 Task: Search one way flight ticket for 2 adults, 4 children and 1 infant on lap in business from Westerly: Westerly State Airport to Jackson: Jackson Hole Airport on 5-2-2023. Number of bags: 2 carry on bags and 7 checked bags. Price is upto 93000. Outbound departure time preference is 6:15.
Action: Mouse moved to (305, 264)
Screenshot: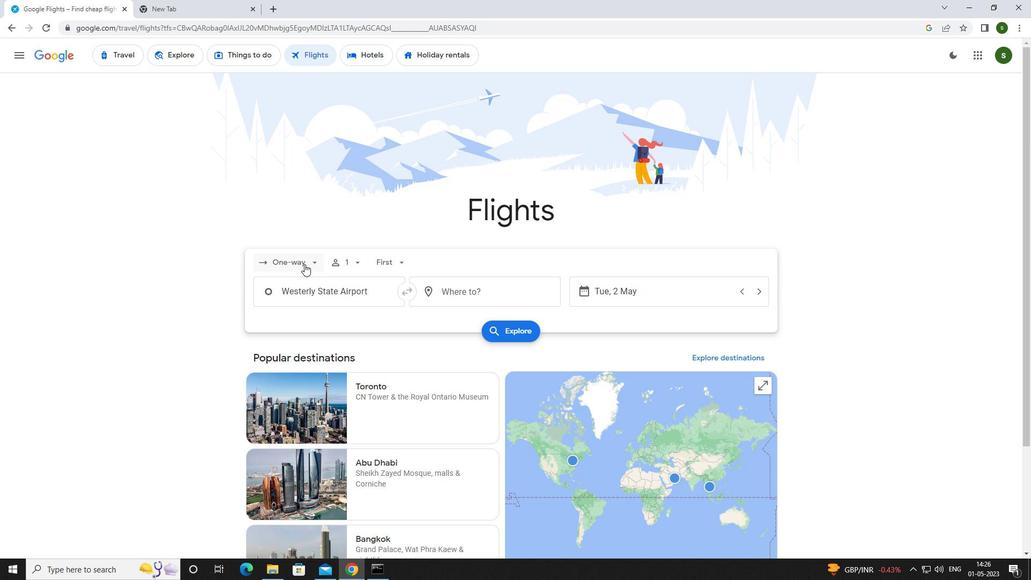 
Action: Mouse pressed left at (305, 264)
Screenshot: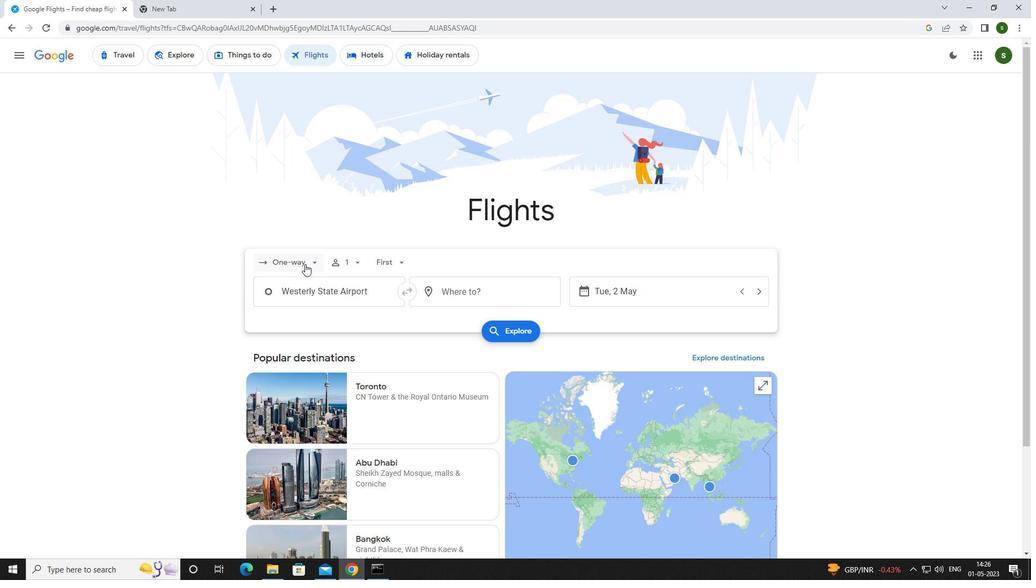
Action: Mouse moved to (306, 306)
Screenshot: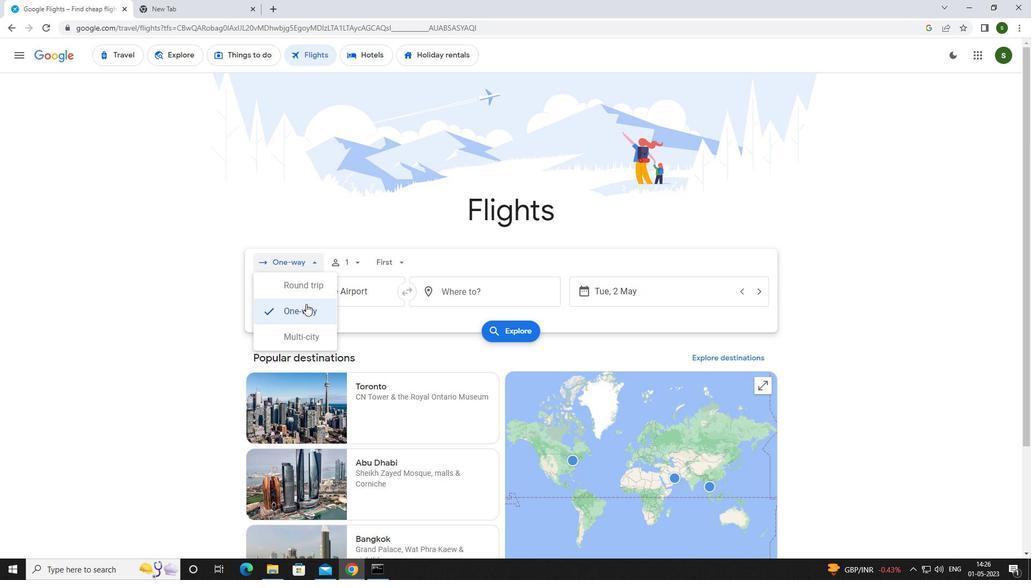 
Action: Mouse pressed left at (306, 306)
Screenshot: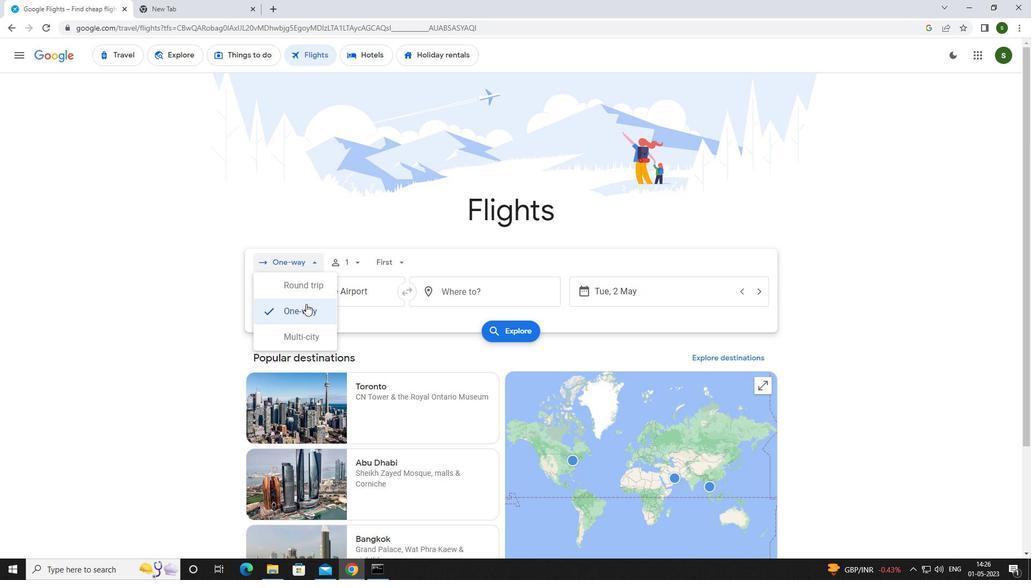 
Action: Mouse moved to (357, 261)
Screenshot: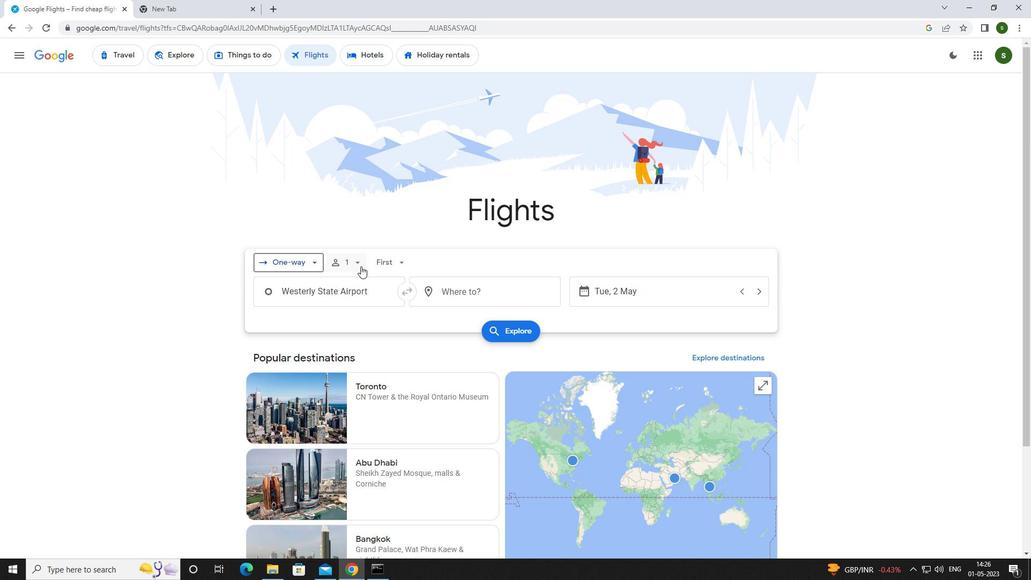 
Action: Mouse pressed left at (357, 261)
Screenshot: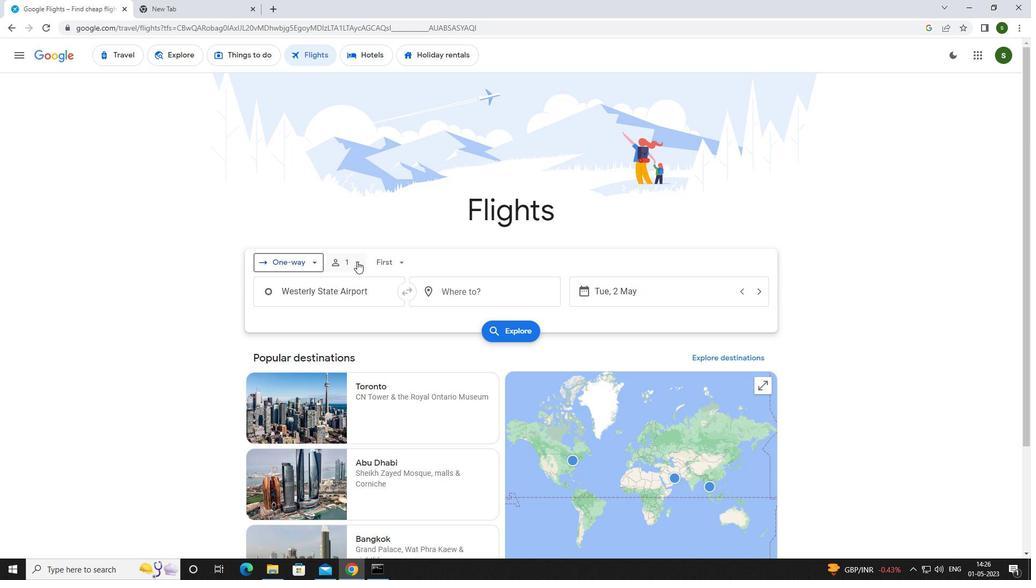 
Action: Mouse moved to (442, 285)
Screenshot: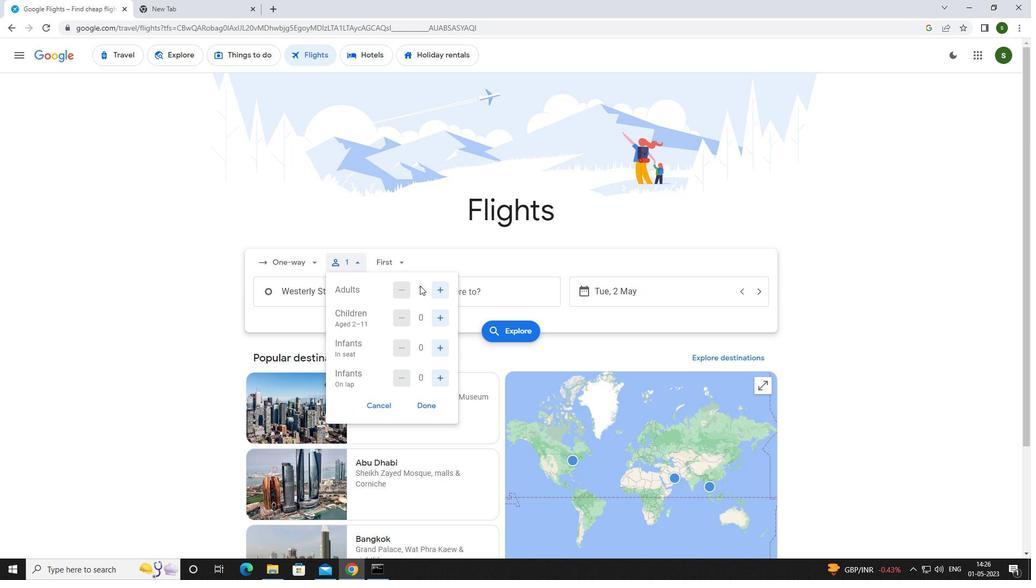 
Action: Mouse pressed left at (442, 285)
Screenshot: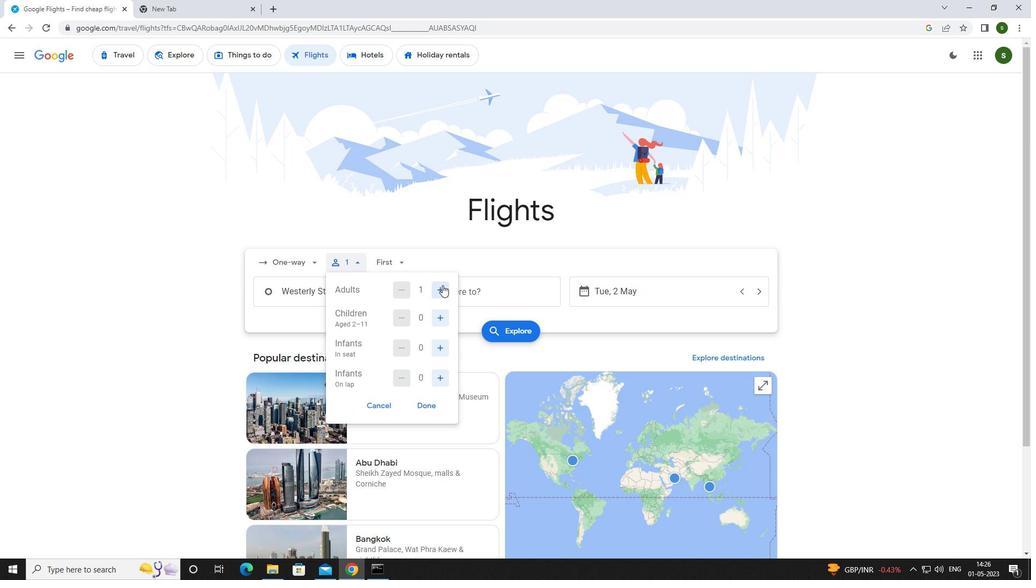 
Action: Mouse moved to (437, 315)
Screenshot: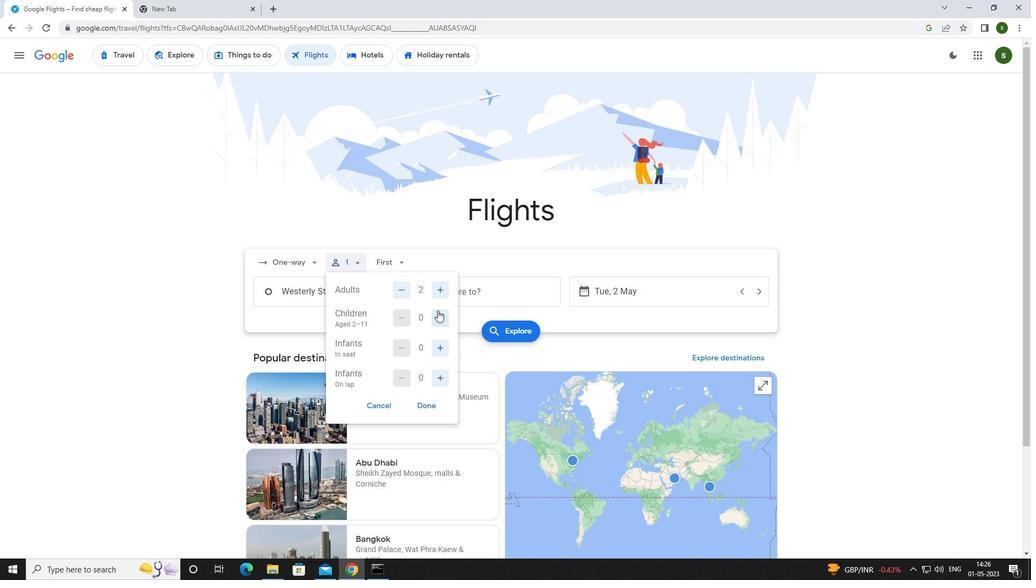 
Action: Mouse pressed left at (437, 315)
Screenshot: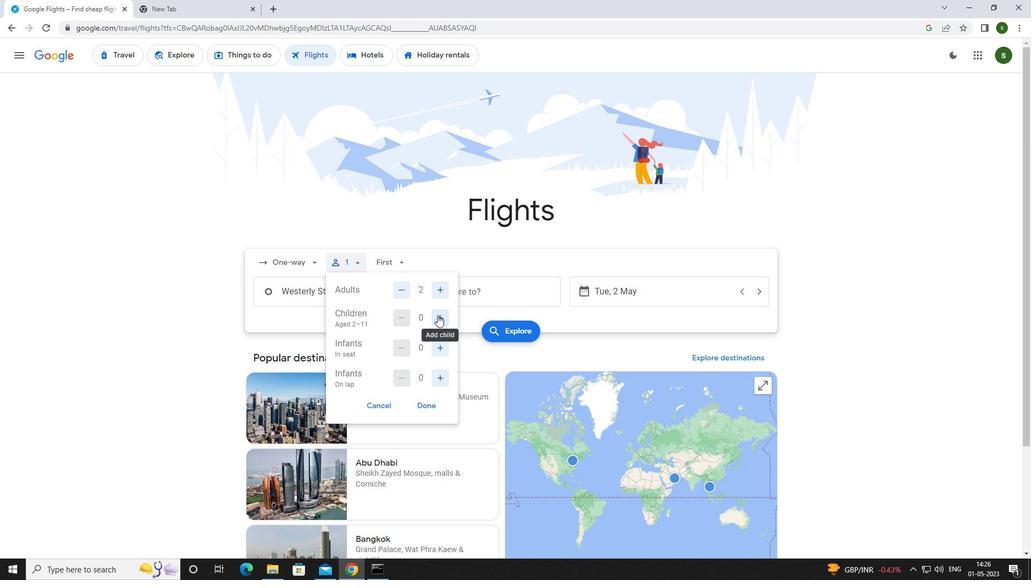 
Action: Mouse pressed left at (437, 315)
Screenshot: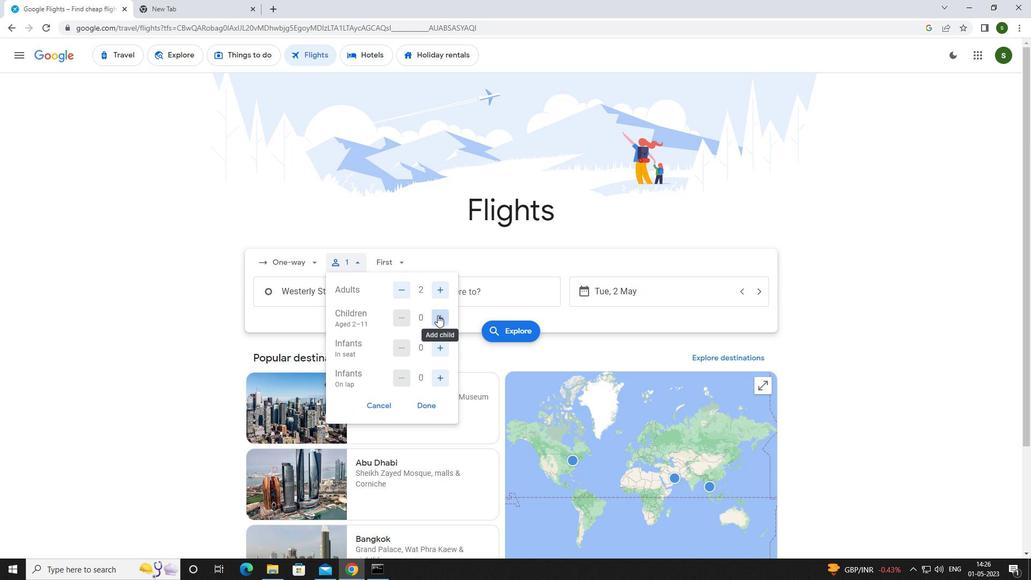 
Action: Mouse pressed left at (437, 315)
Screenshot: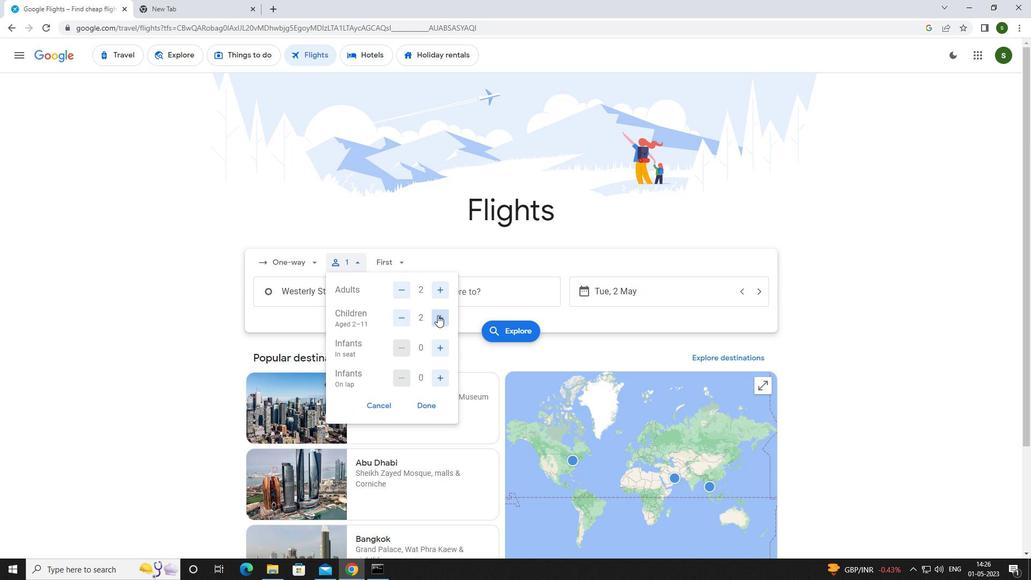 
Action: Mouse pressed left at (437, 315)
Screenshot: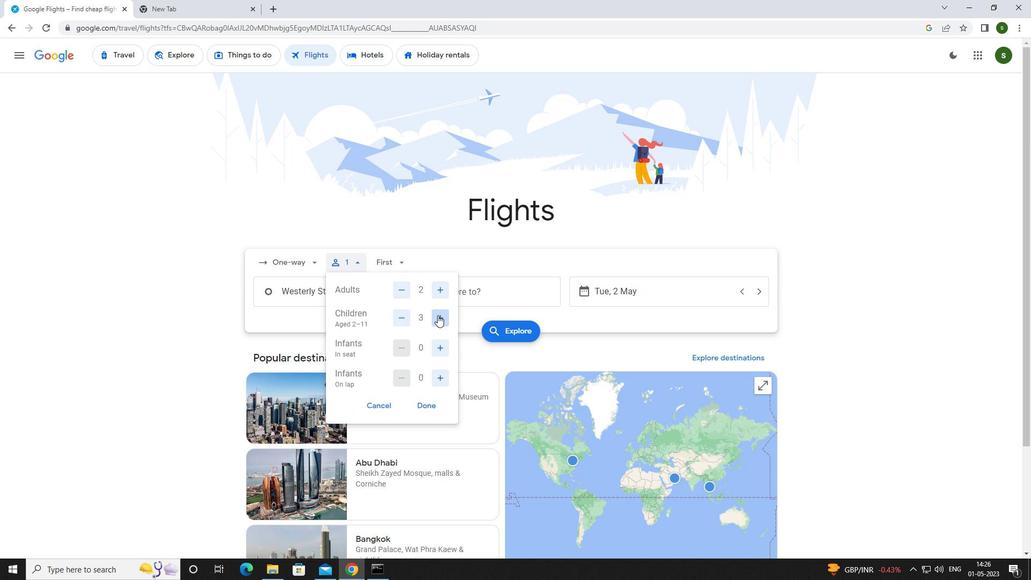 
Action: Mouse moved to (442, 375)
Screenshot: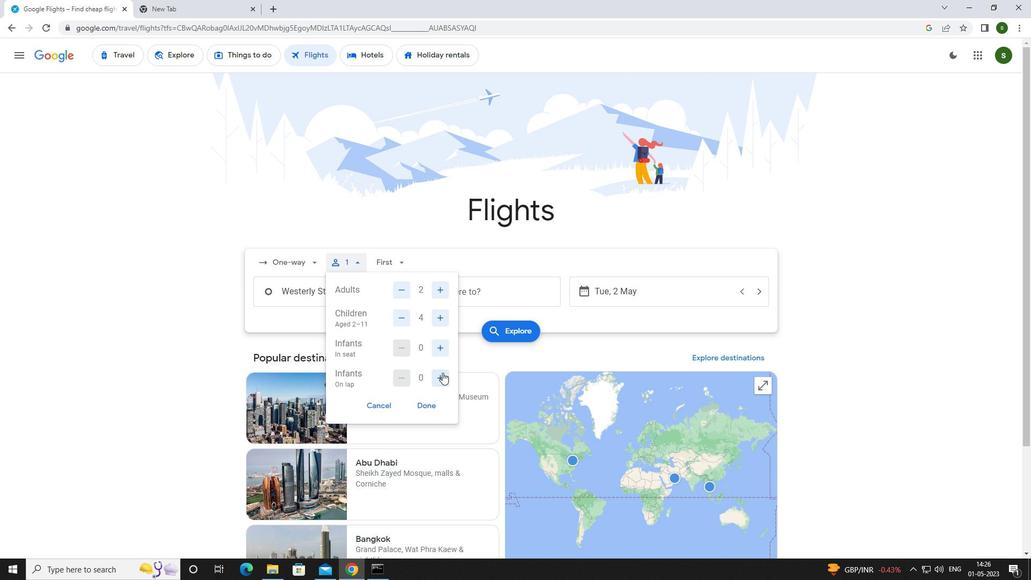 
Action: Mouse pressed left at (442, 375)
Screenshot: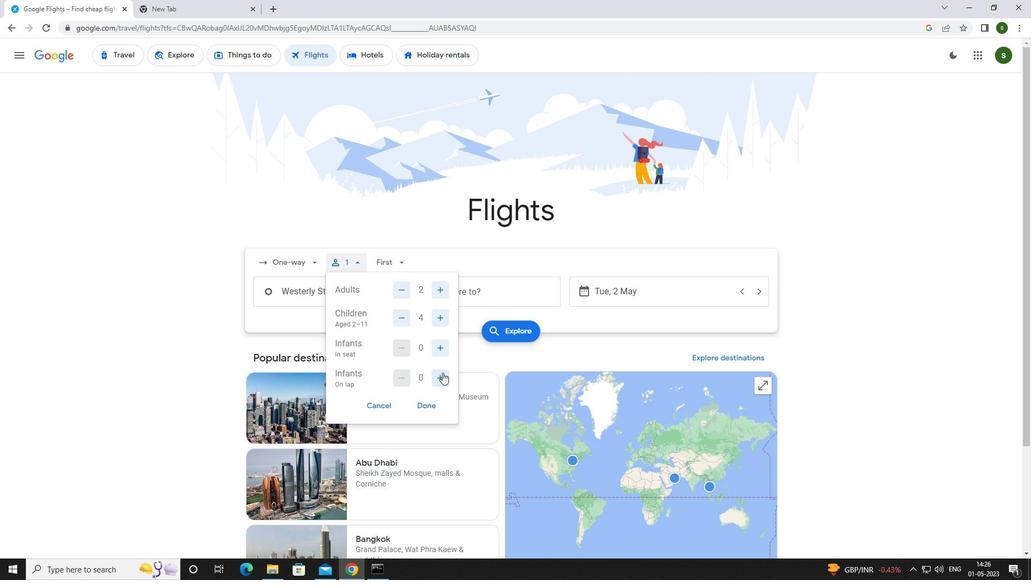 
Action: Mouse moved to (402, 260)
Screenshot: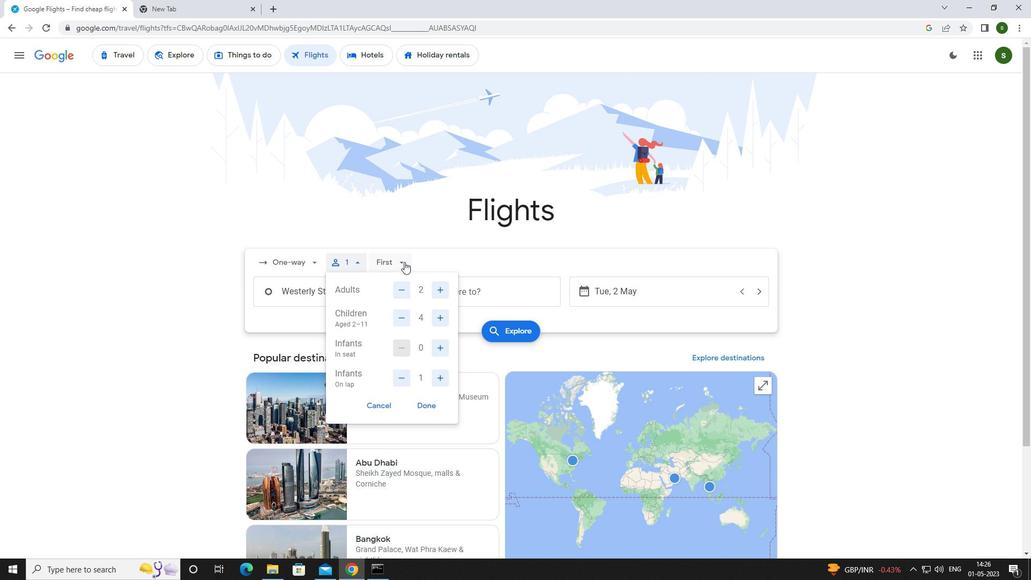 
Action: Mouse pressed left at (402, 260)
Screenshot: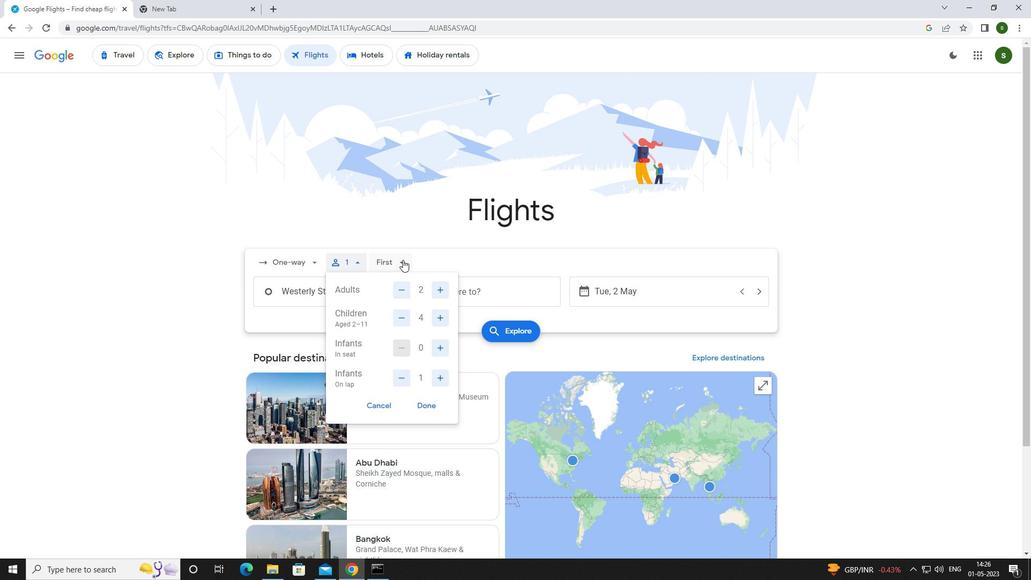 
Action: Mouse moved to (427, 338)
Screenshot: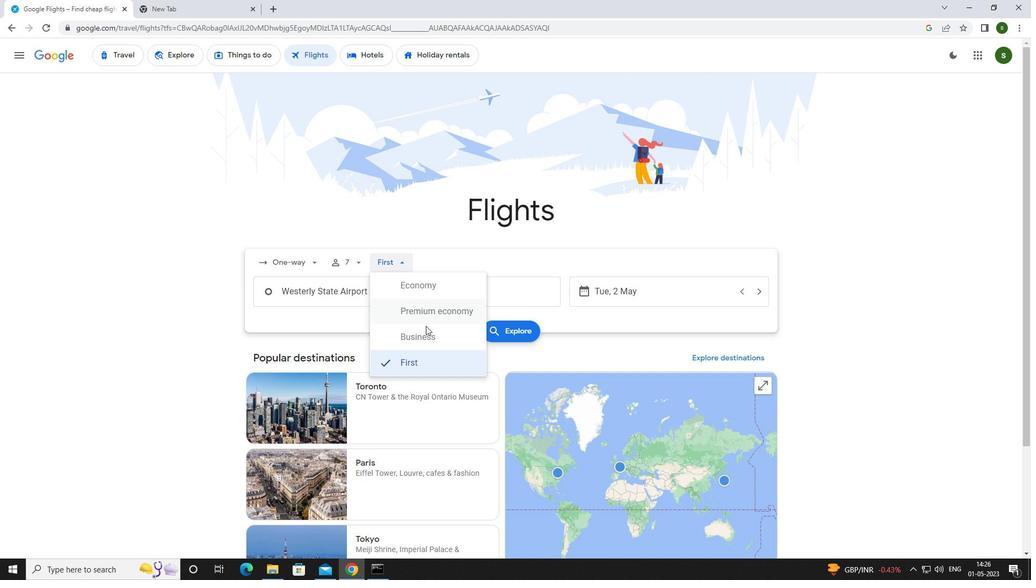 
Action: Mouse pressed left at (427, 338)
Screenshot: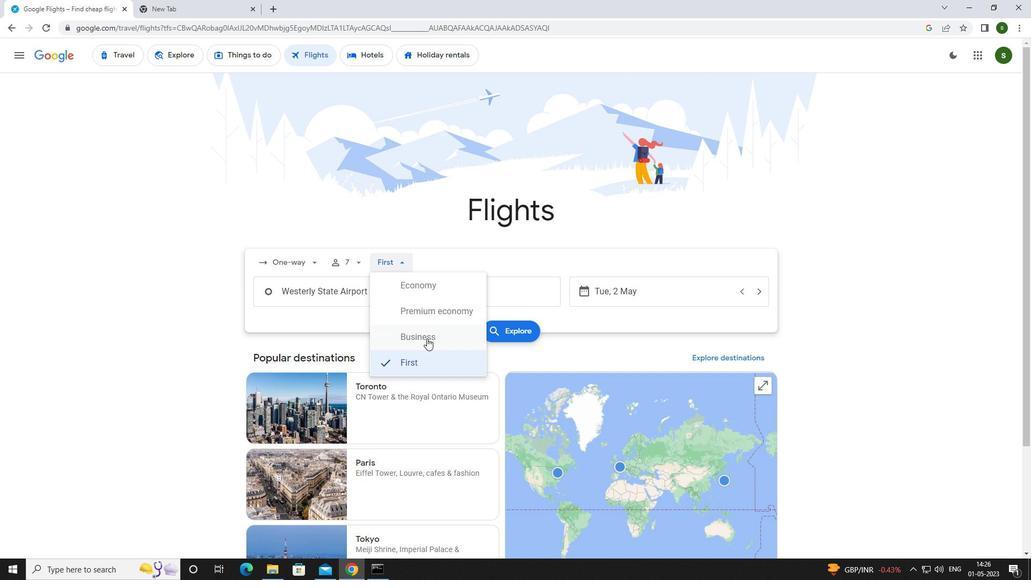 
Action: Mouse moved to (385, 291)
Screenshot: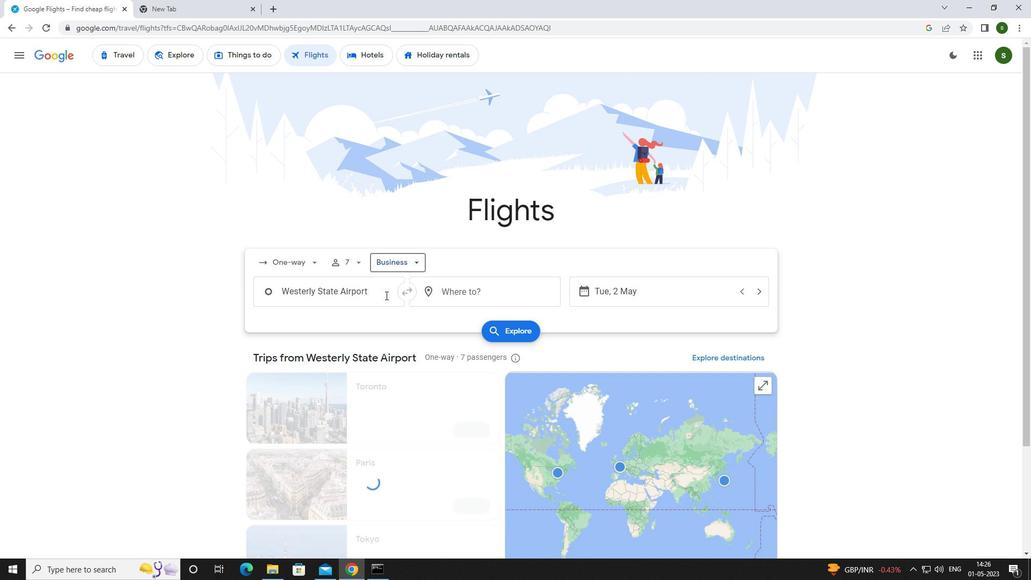 
Action: Mouse pressed left at (385, 291)
Screenshot: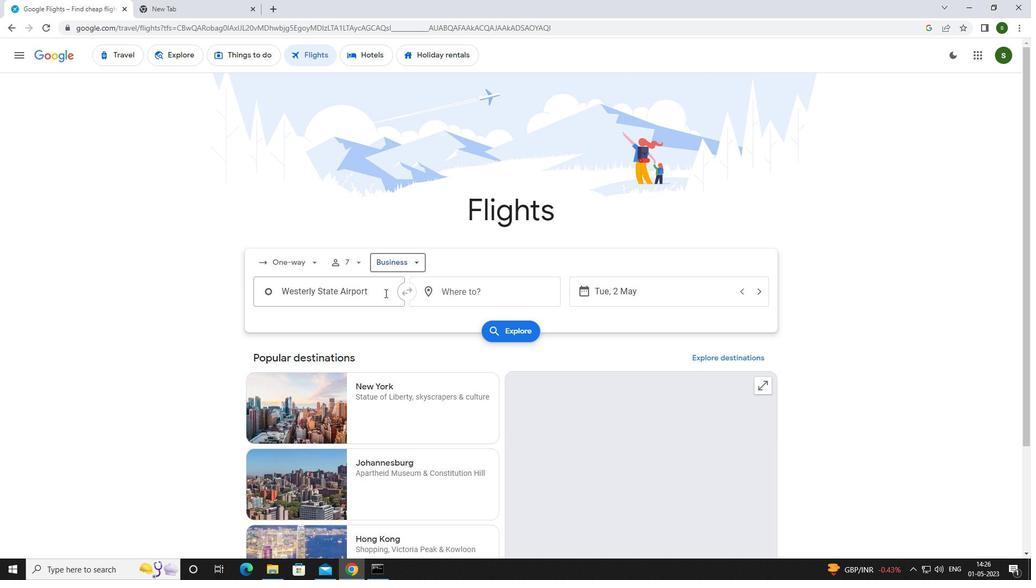 
Action: Mouse moved to (387, 289)
Screenshot: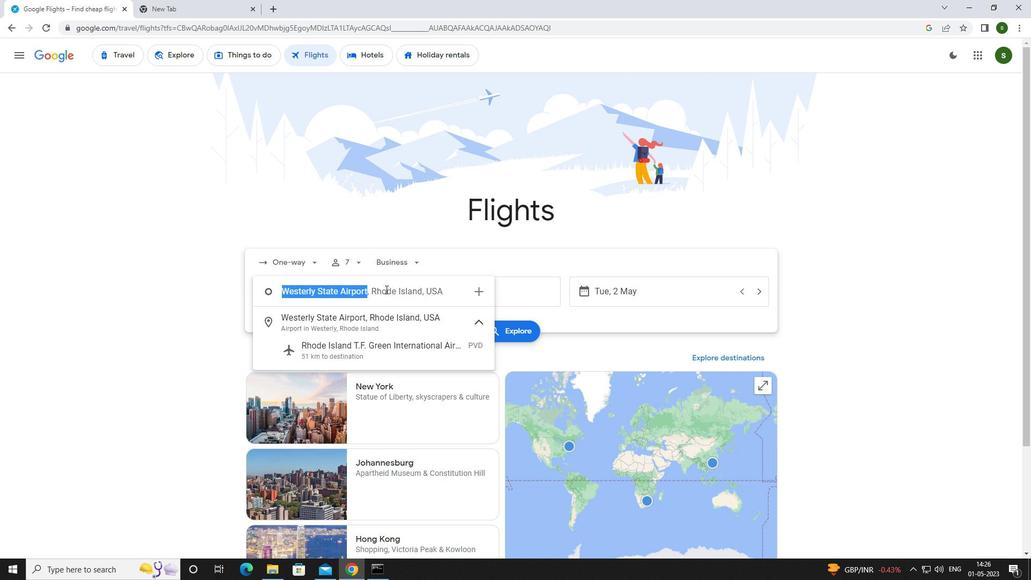 
Action: Key pressed w<Key.caps_lock>esterly<Key.space><Key.caps_lock>s<Key.caps_lock>tate<Key.space><Key.caps_lock>a<Key.caps_lock>irp
Screenshot: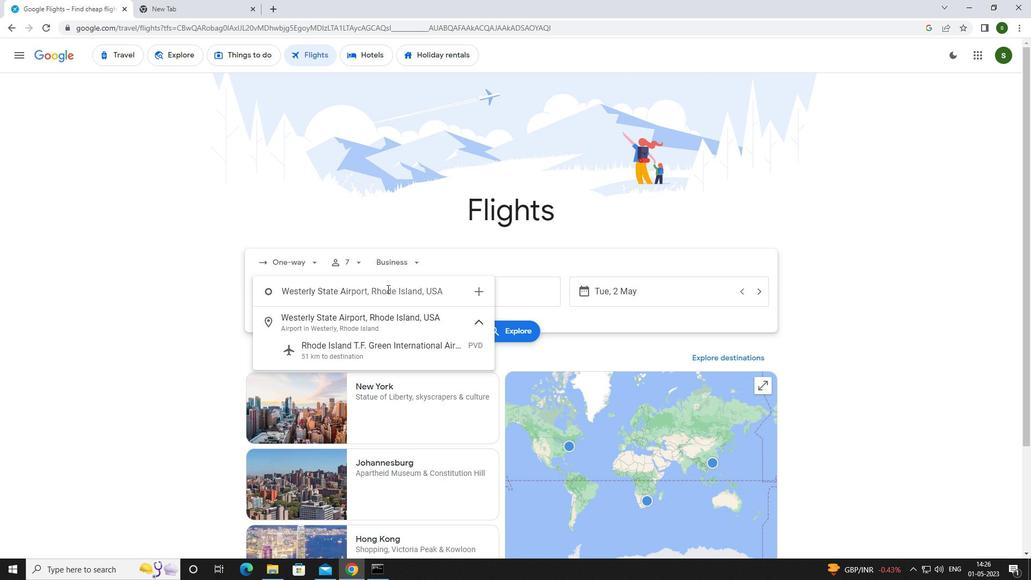 
Action: Mouse moved to (375, 316)
Screenshot: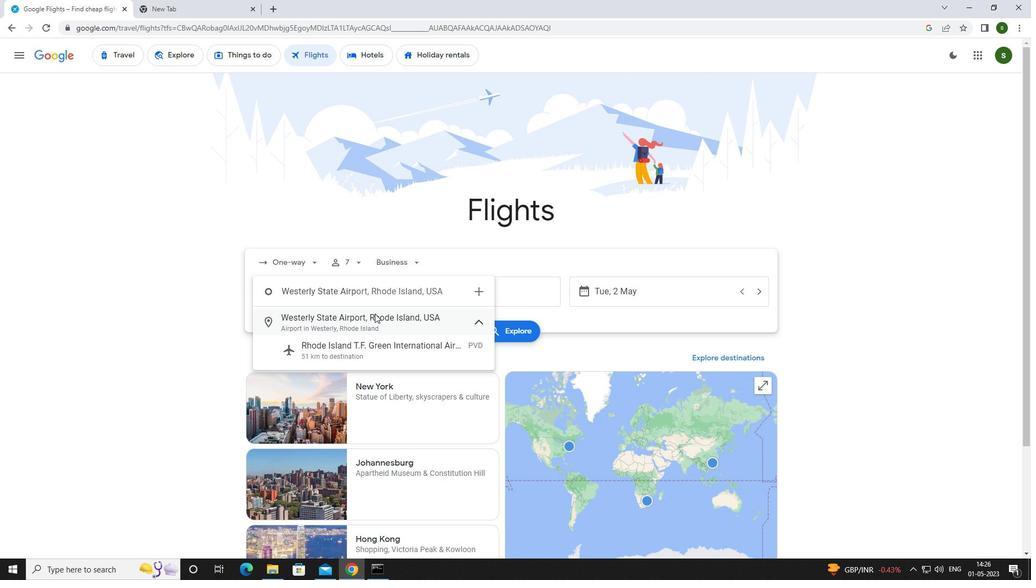 
Action: Mouse pressed left at (375, 316)
Screenshot: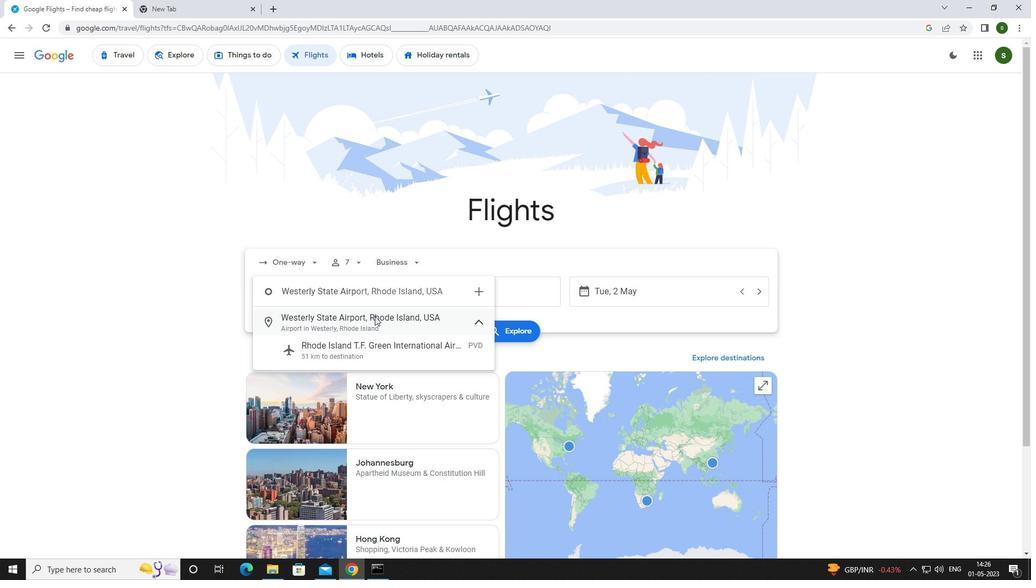 
Action: Mouse moved to (464, 293)
Screenshot: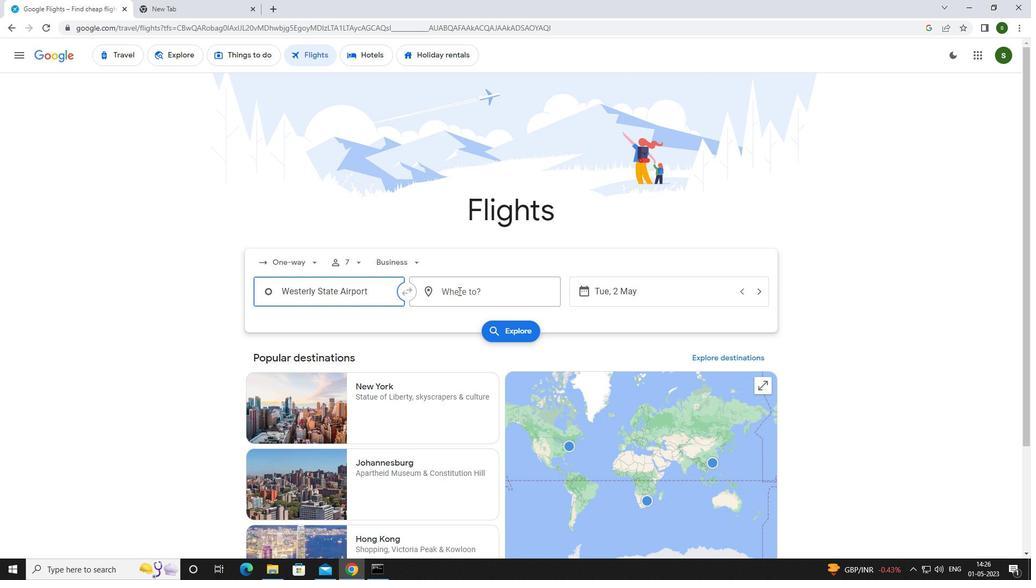 
Action: Mouse pressed left at (464, 293)
Screenshot: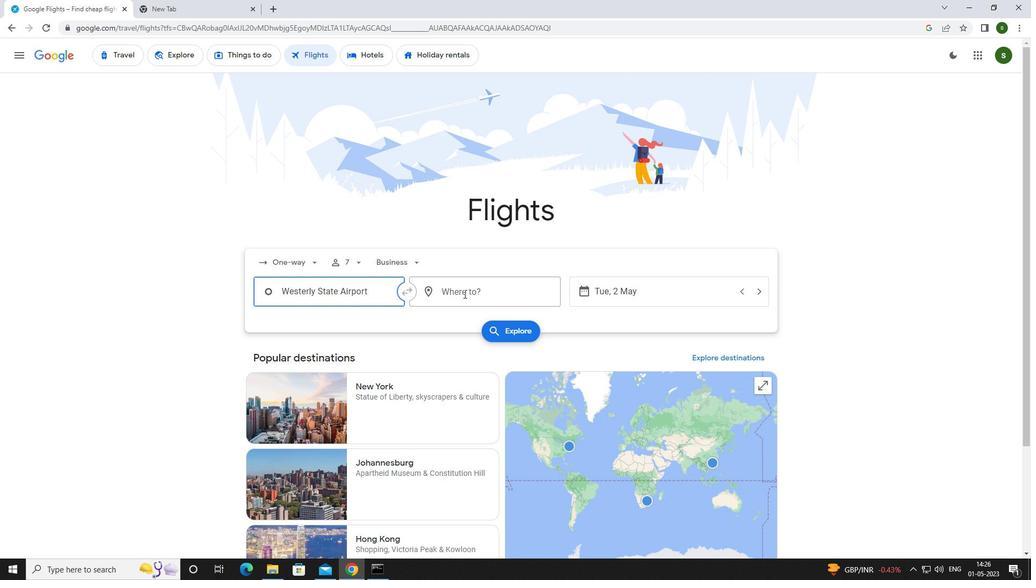 
Action: Mouse moved to (462, 293)
Screenshot: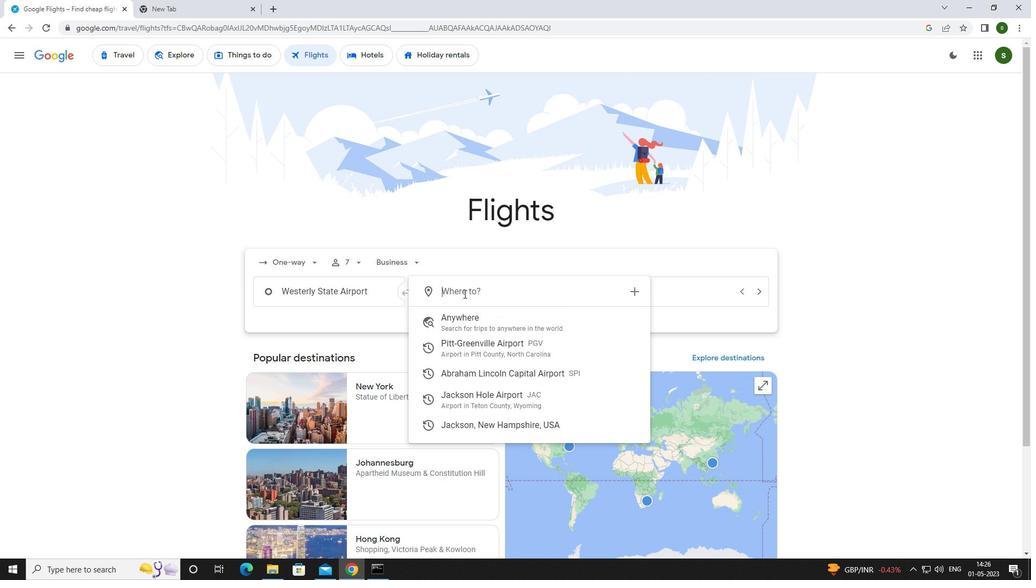 
Action: Key pressed <Key.caps_lock>j<Key.caps_lock>ackson<Key.space><Key.caps_lock>h<Key.caps_lock>
Screenshot: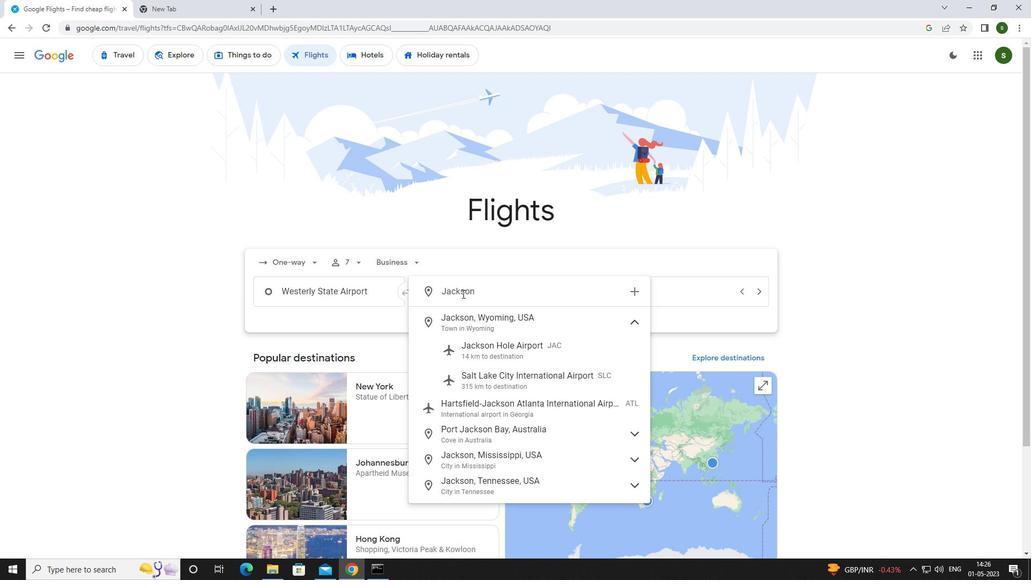 
Action: Mouse moved to (463, 340)
Screenshot: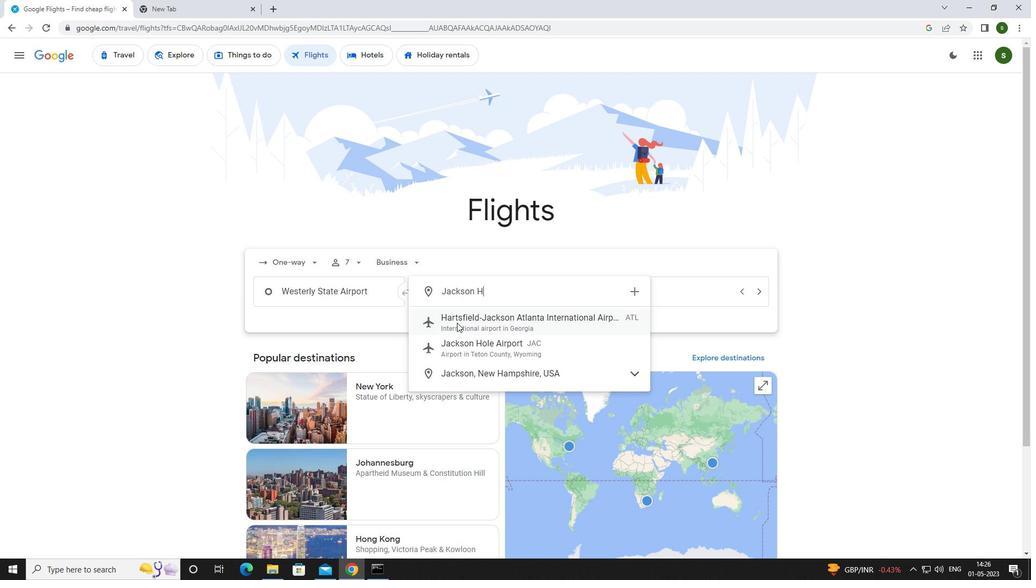 
Action: Mouse pressed left at (463, 340)
Screenshot: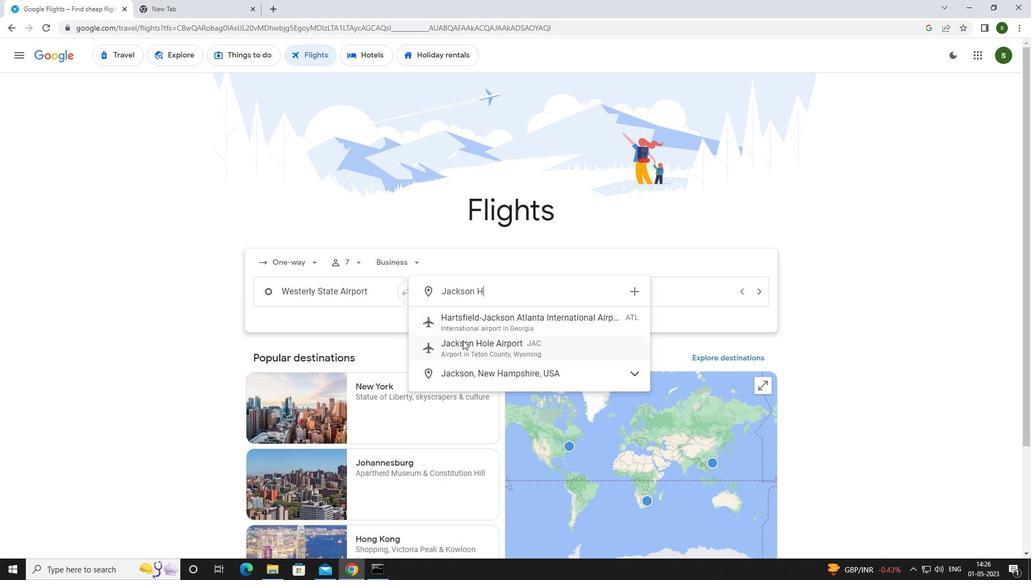 
Action: Mouse moved to (668, 297)
Screenshot: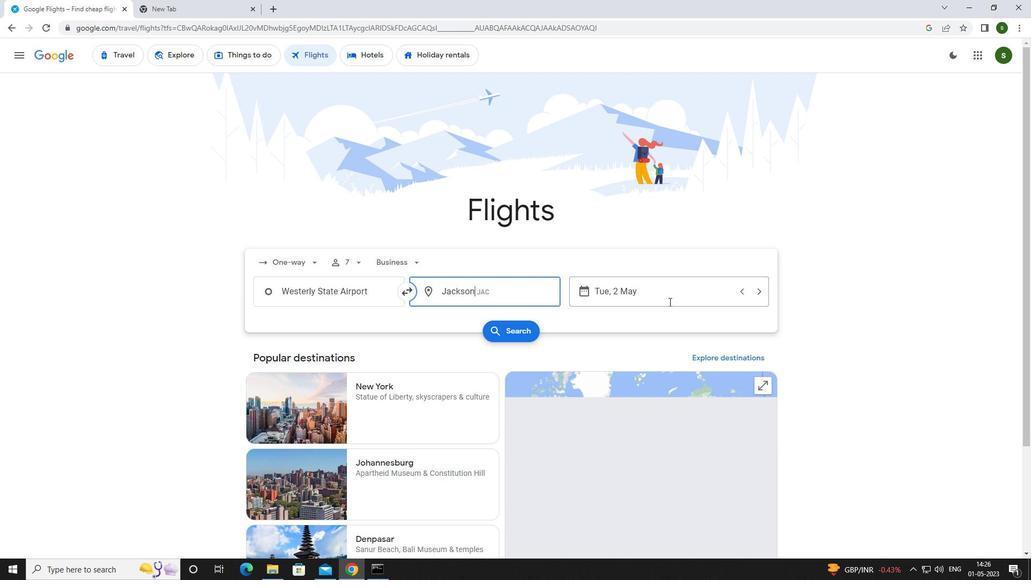
Action: Mouse pressed left at (668, 297)
Screenshot: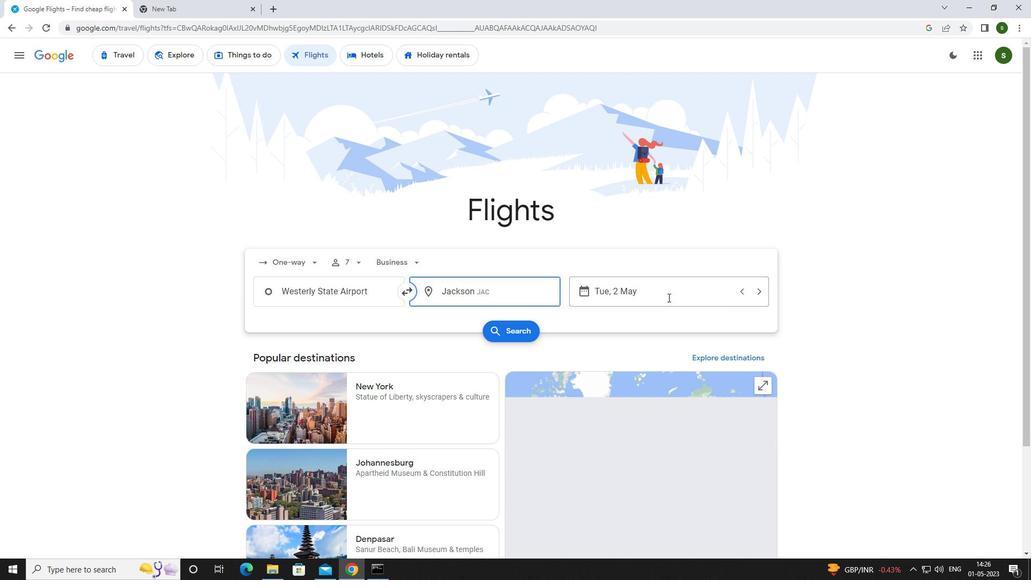 
Action: Mouse moved to (440, 359)
Screenshot: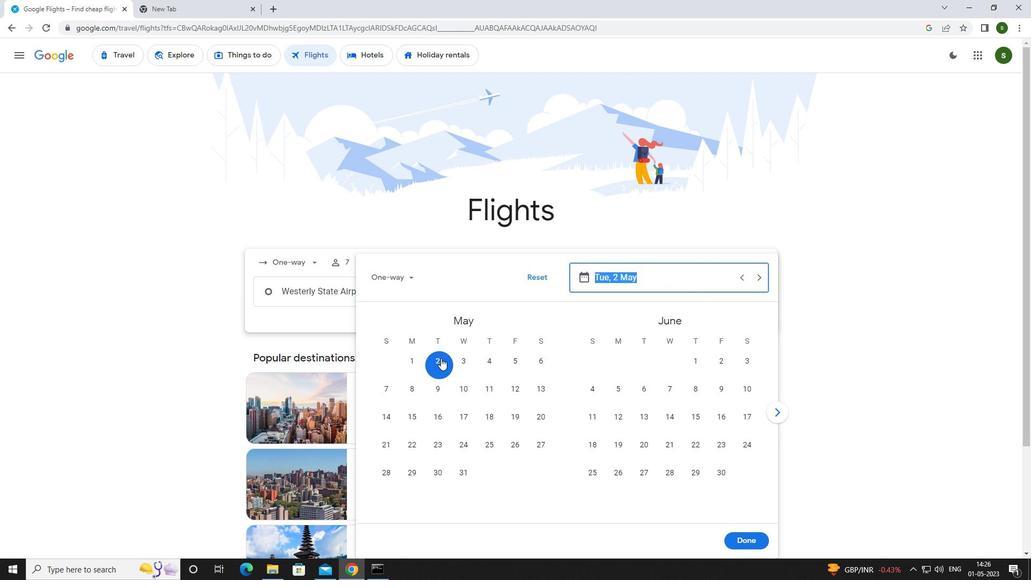 
Action: Mouse pressed left at (440, 359)
Screenshot: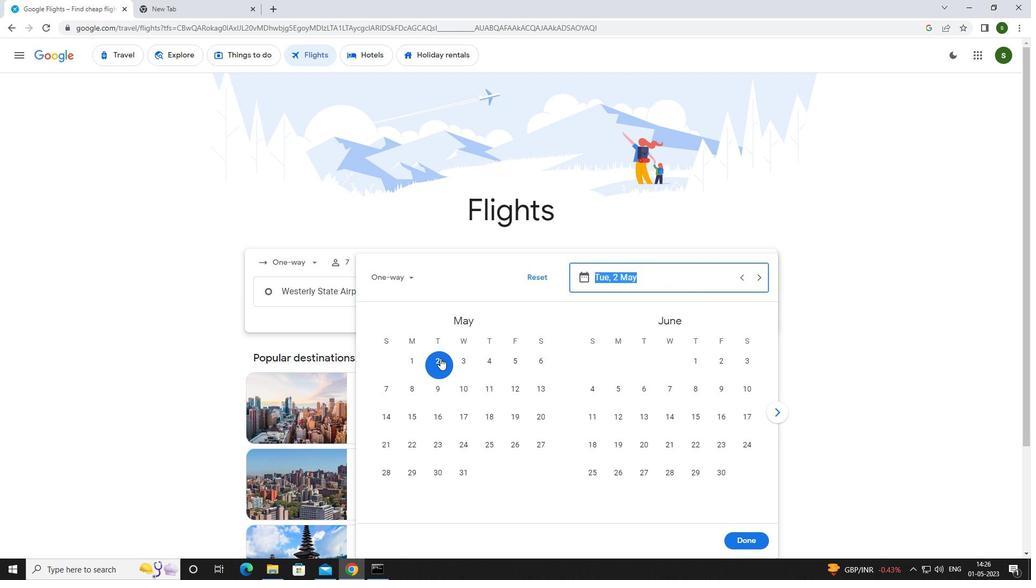 
Action: Mouse moved to (739, 544)
Screenshot: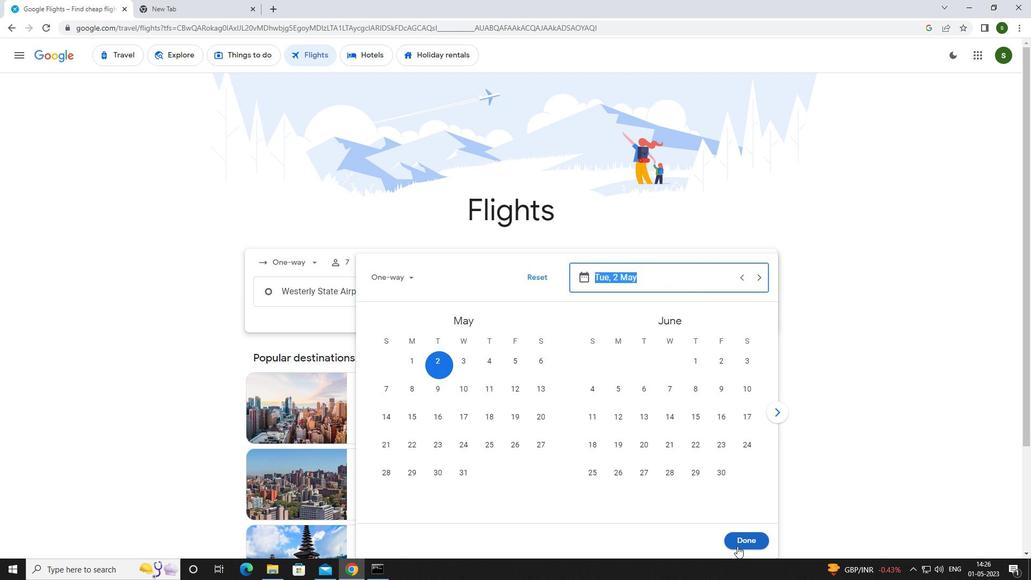 
Action: Mouse pressed left at (739, 544)
Screenshot: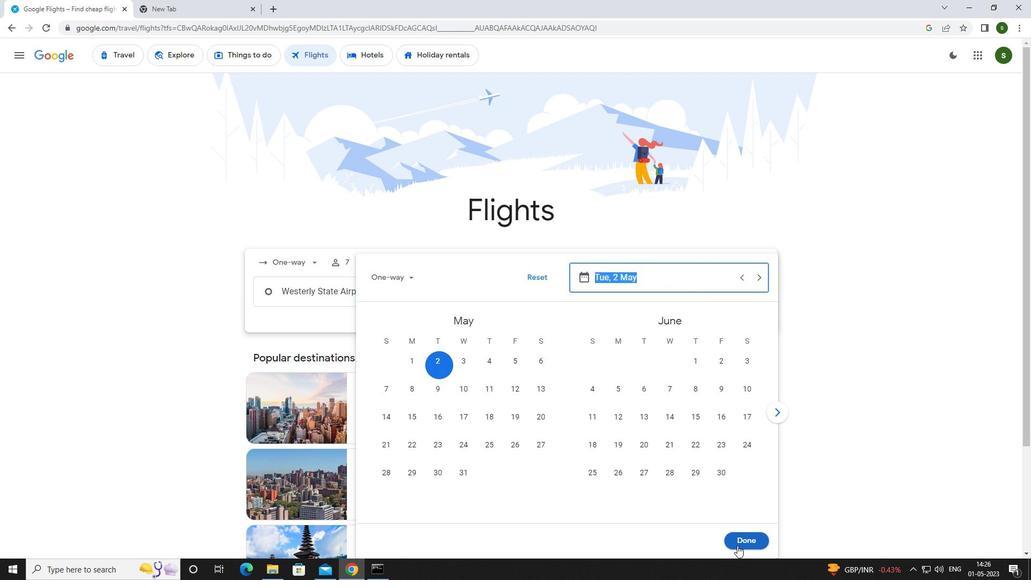
Action: Mouse moved to (495, 329)
Screenshot: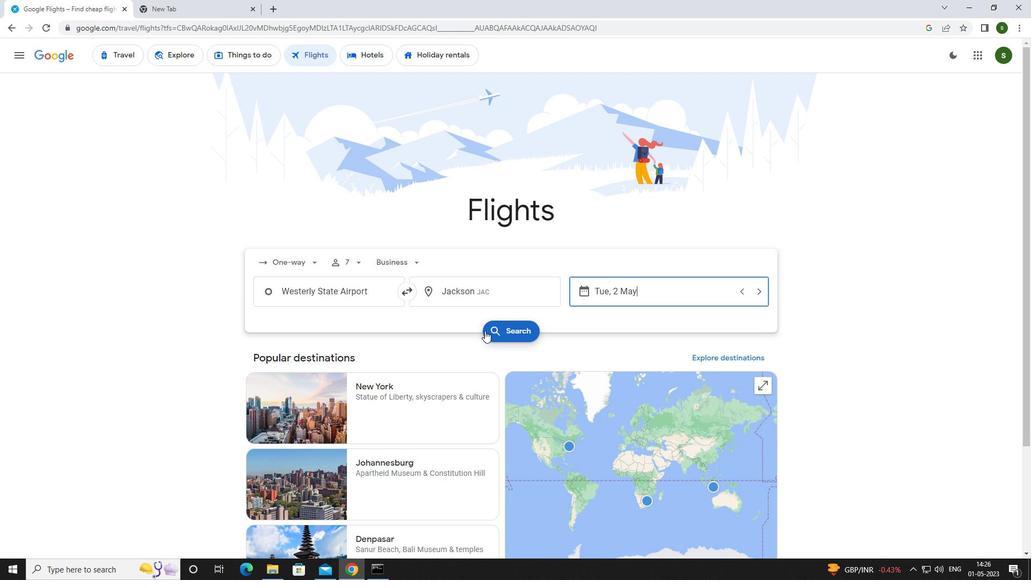 
Action: Mouse pressed left at (495, 329)
Screenshot: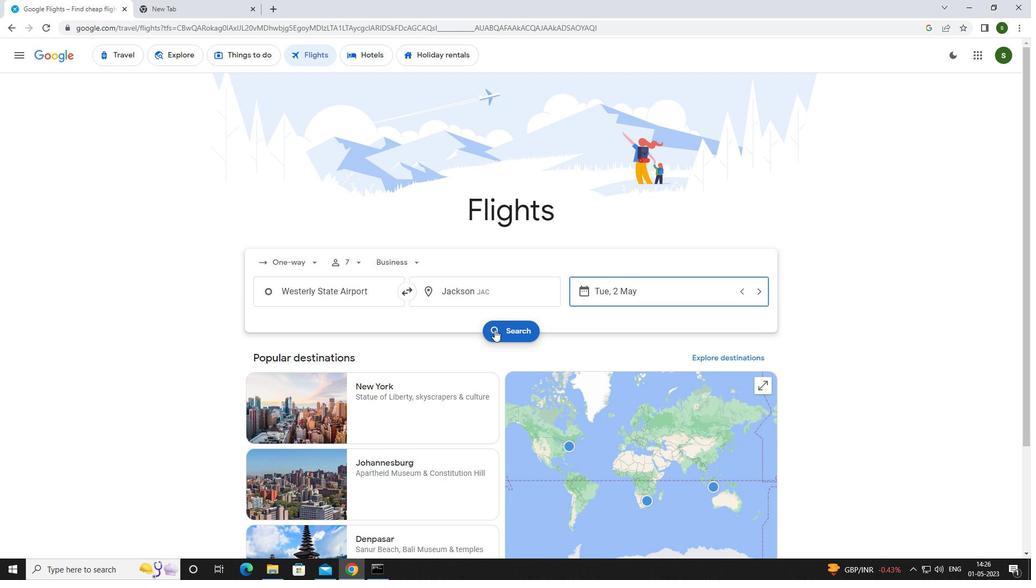 
Action: Mouse moved to (281, 155)
Screenshot: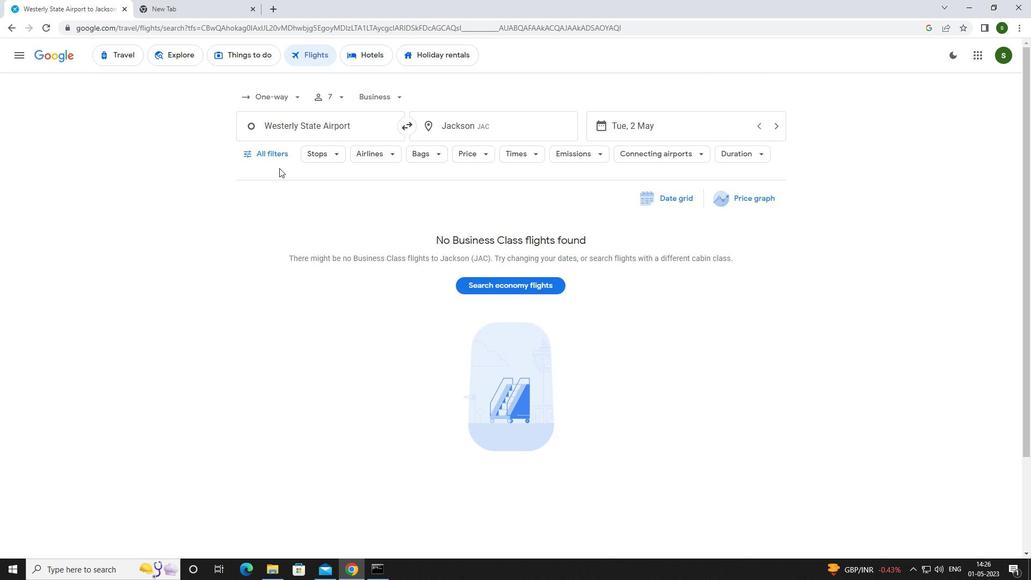 
Action: Mouse pressed left at (281, 155)
Screenshot: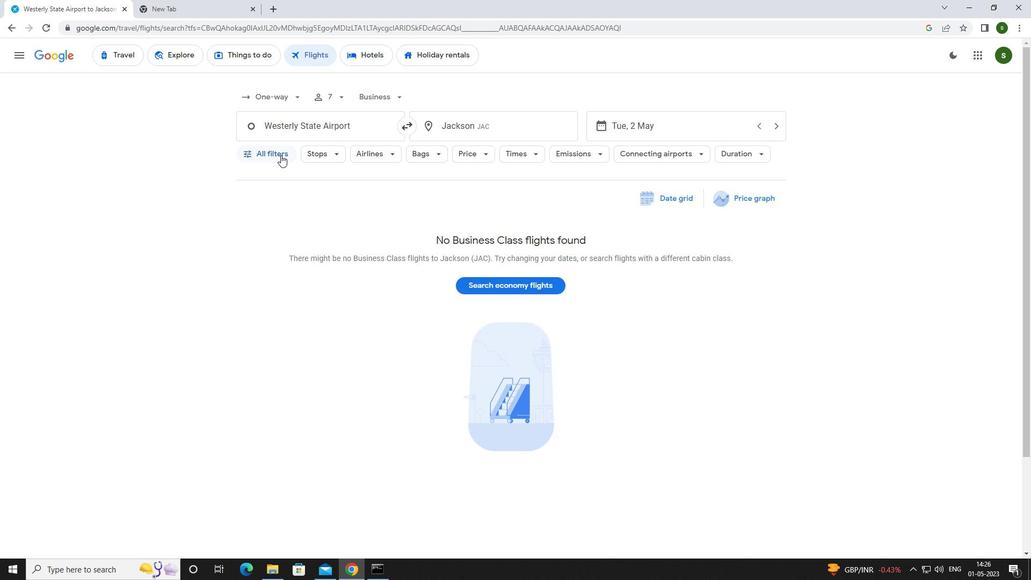 
Action: Mouse moved to (372, 322)
Screenshot: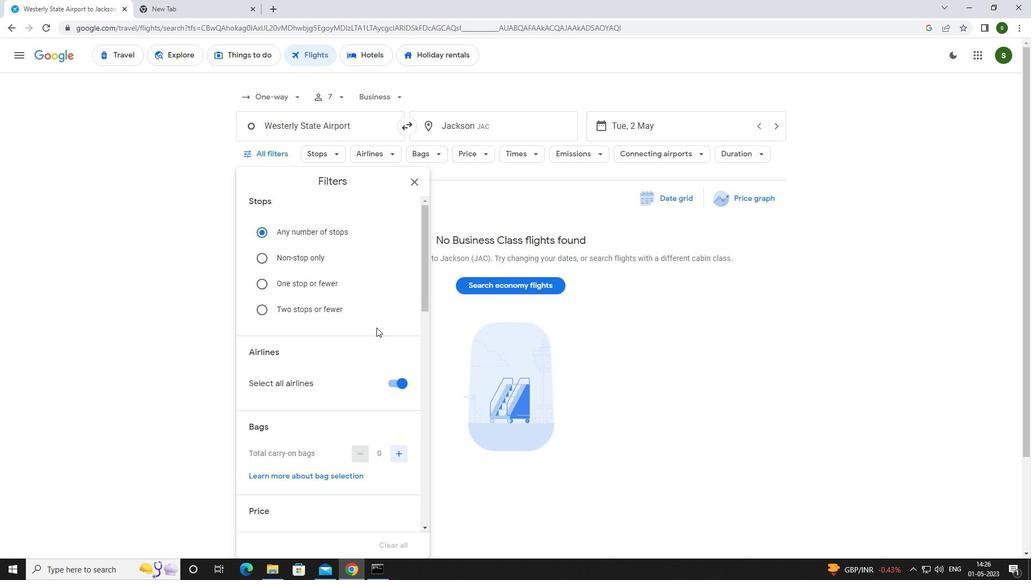 
Action: Mouse scrolled (372, 321) with delta (0, 0)
Screenshot: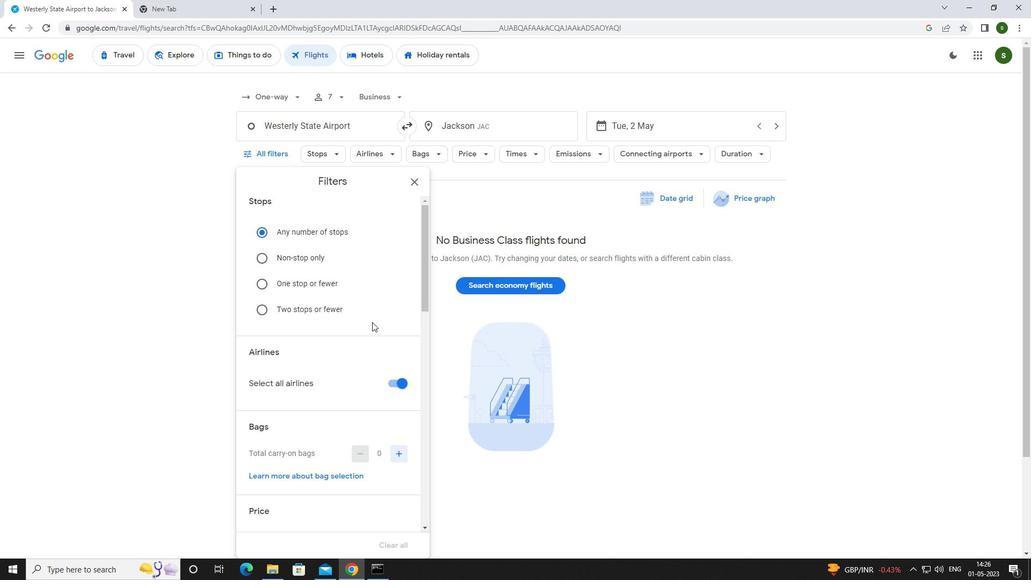 
Action: Mouse scrolled (372, 321) with delta (0, 0)
Screenshot: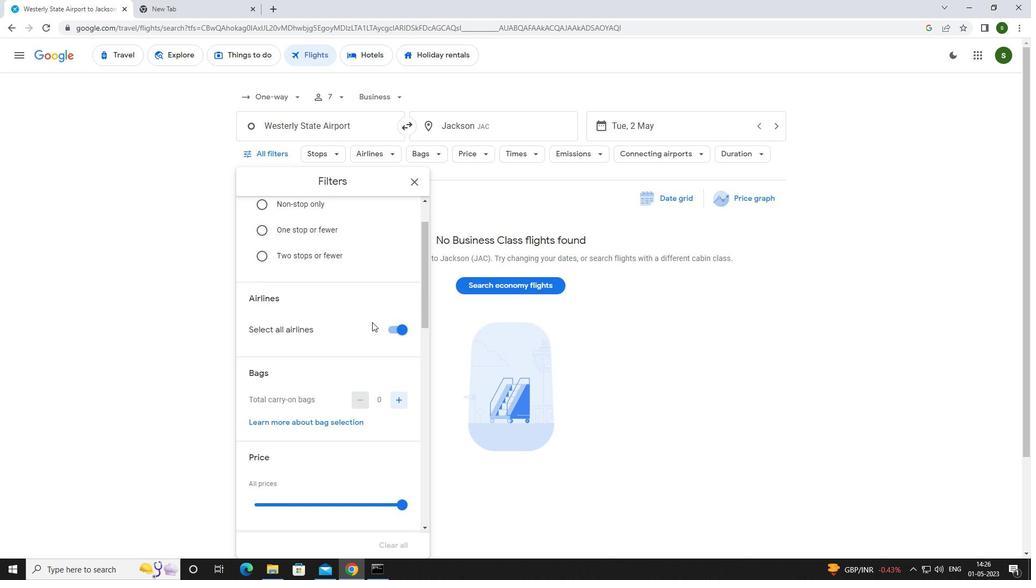 
Action: Mouse scrolled (372, 321) with delta (0, 0)
Screenshot: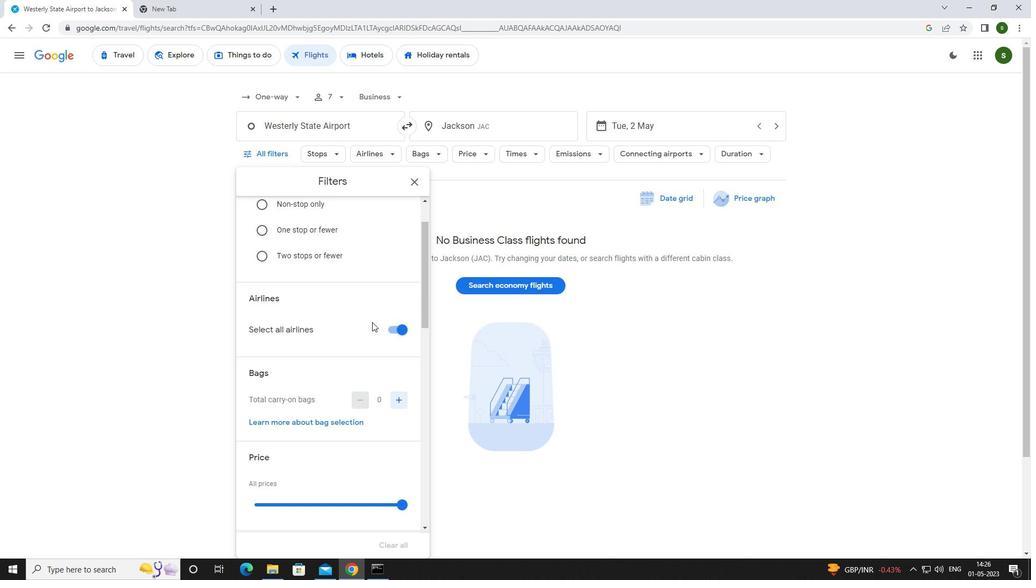 
Action: Mouse moved to (397, 286)
Screenshot: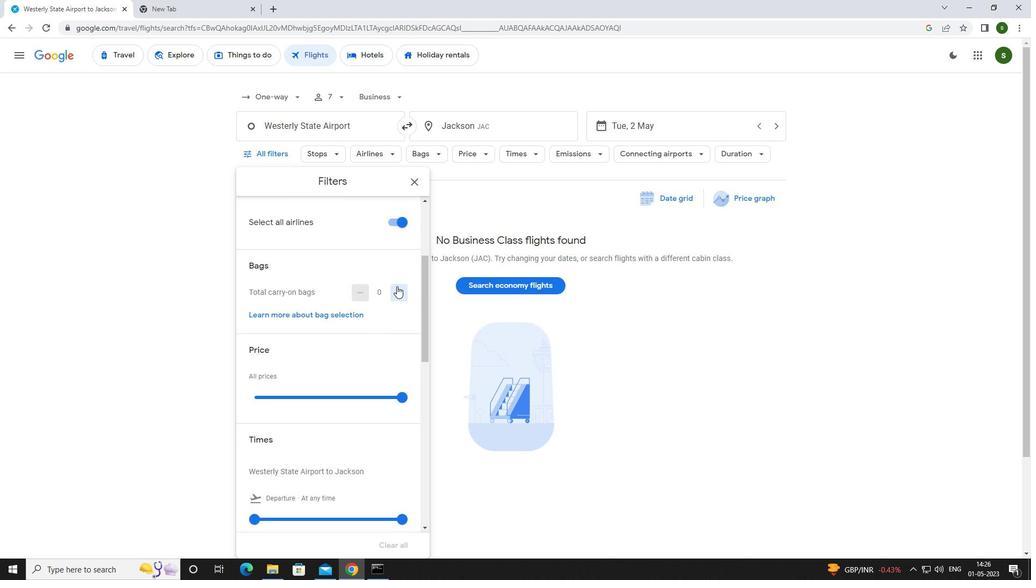 
Action: Mouse pressed left at (397, 286)
Screenshot: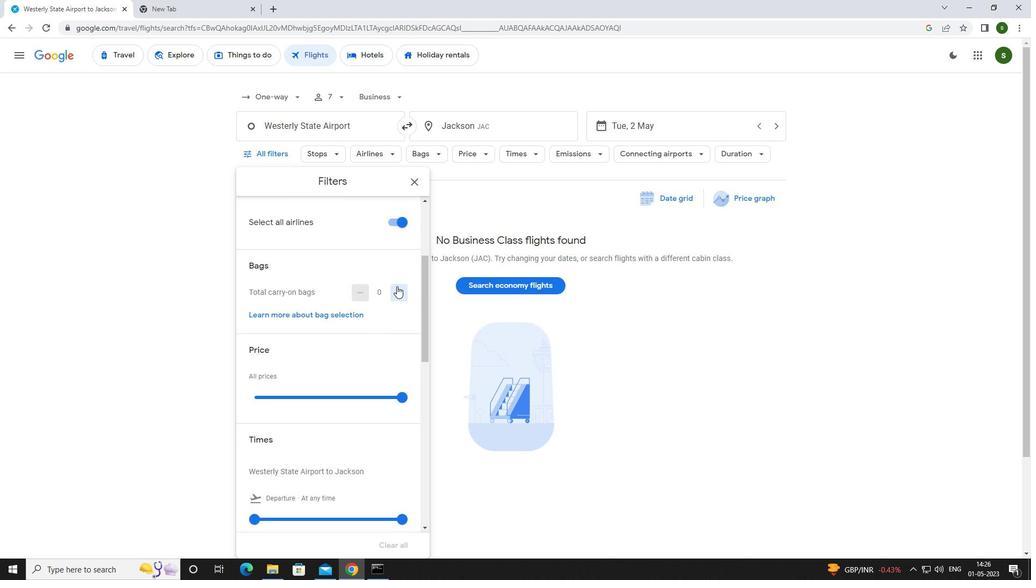 
Action: Mouse pressed left at (397, 286)
Screenshot: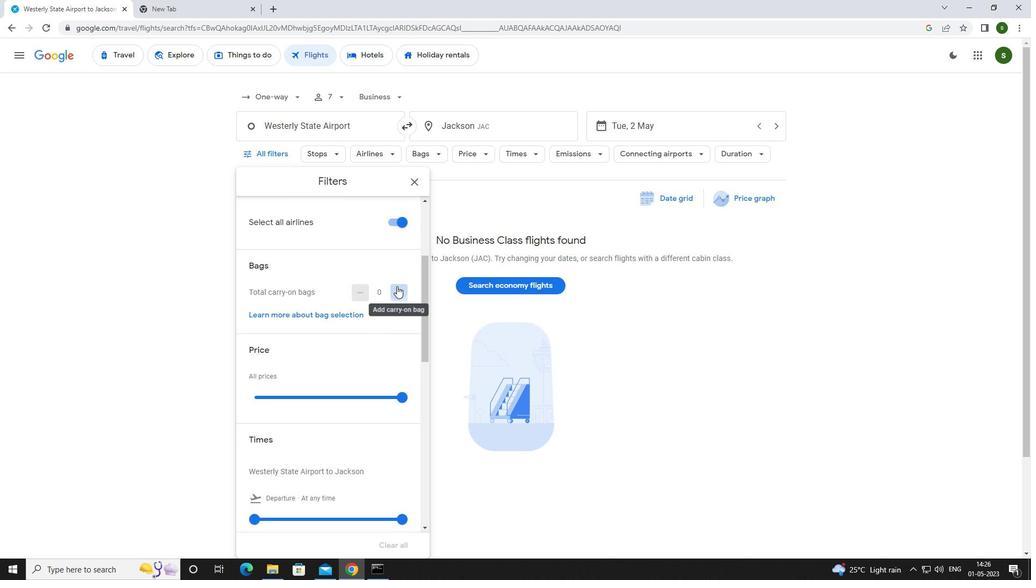 
Action: Mouse moved to (402, 396)
Screenshot: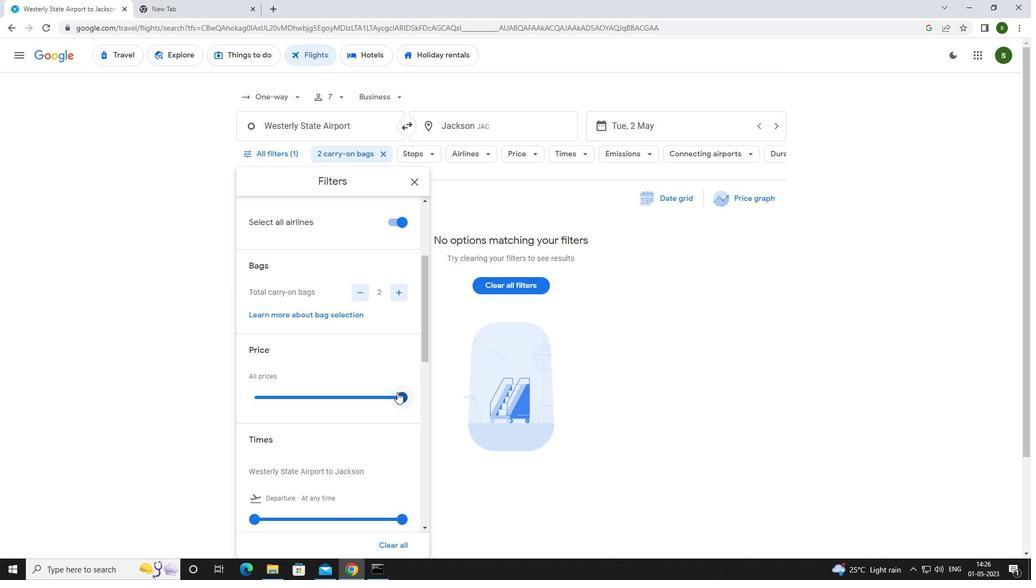 
Action: Mouse pressed left at (402, 396)
Screenshot: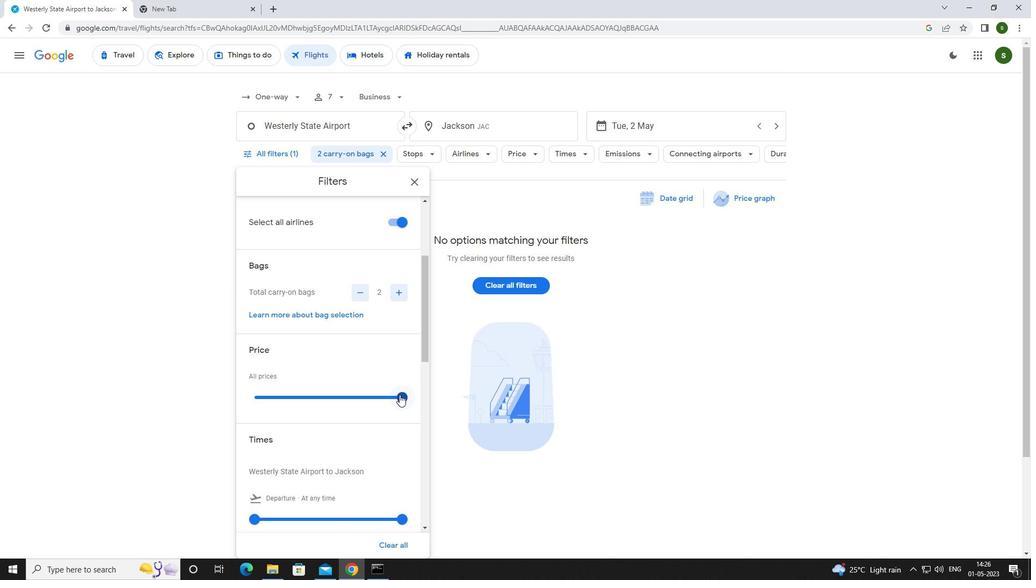 
Action: Mouse moved to (350, 372)
Screenshot: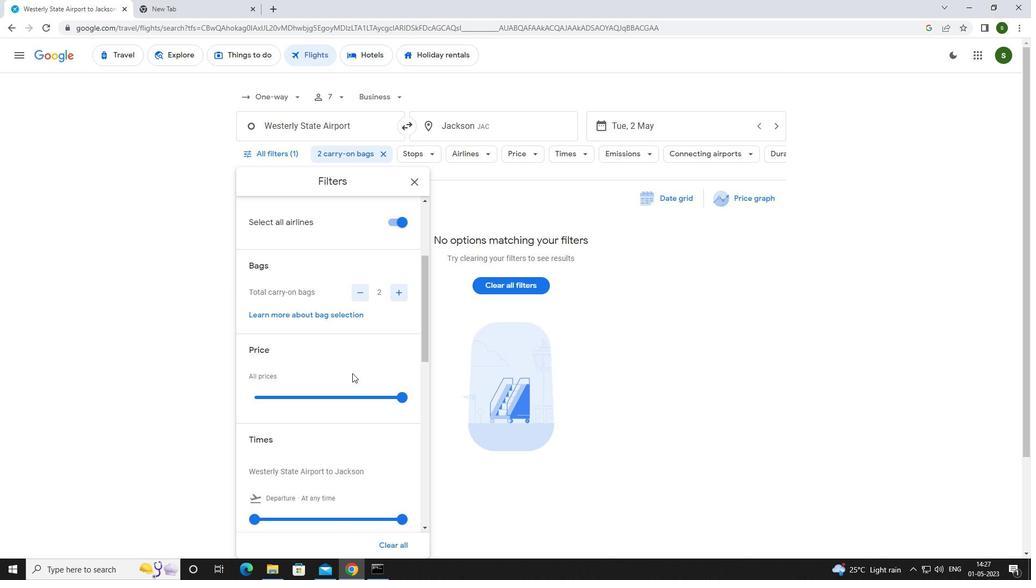 
Action: Mouse scrolled (350, 372) with delta (0, 0)
Screenshot: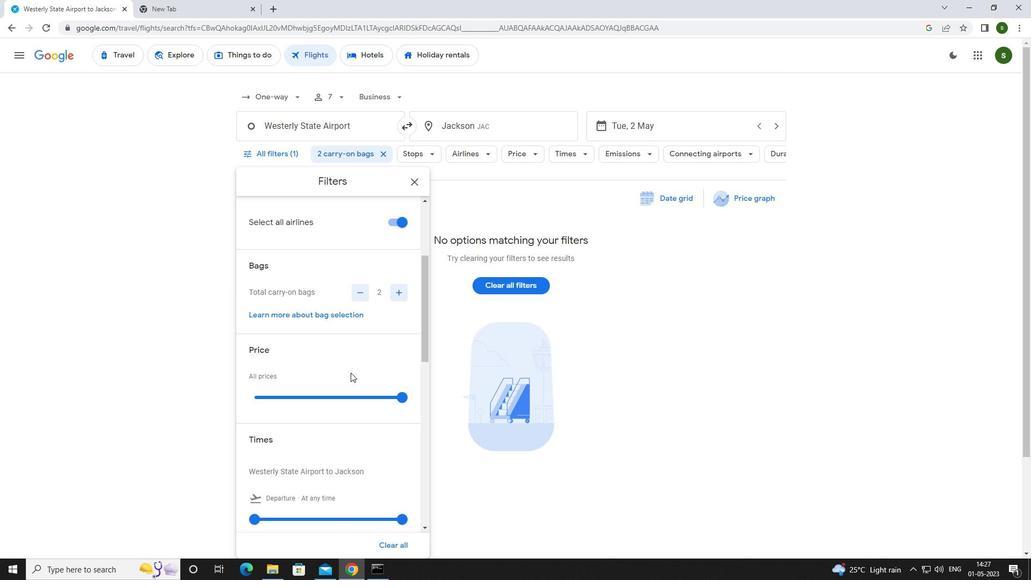 
Action: Mouse scrolled (350, 372) with delta (0, 0)
Screenshot: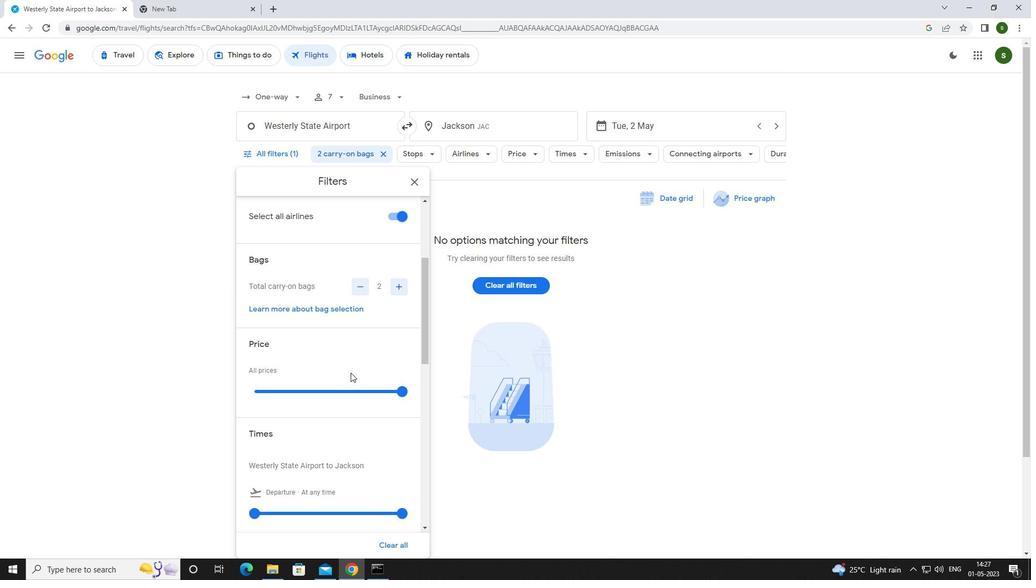
Action: Mouse moved to (255, 408)
Screenshot: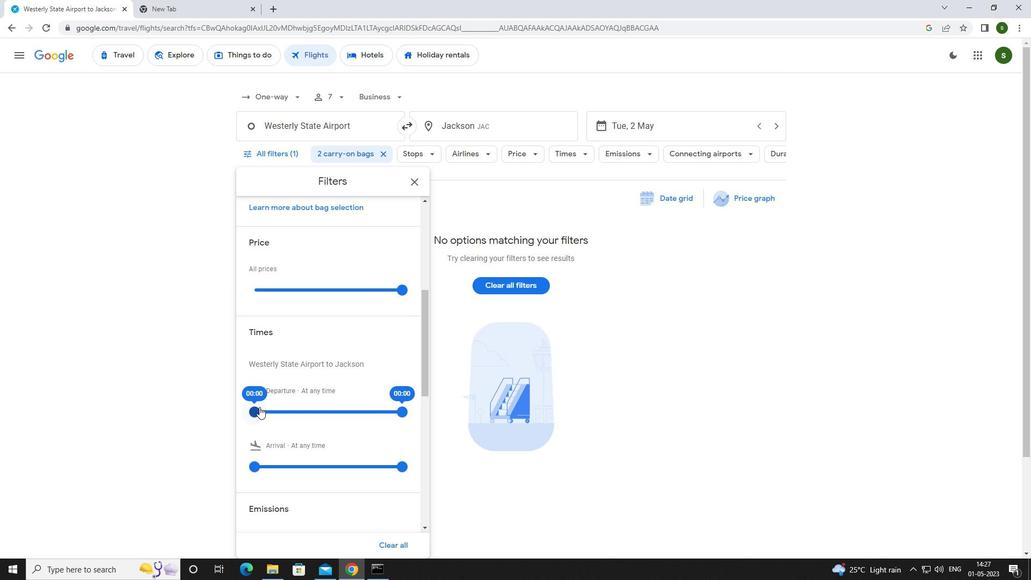 
Action: Mouse pressed left at (255, 408)
Screenshot: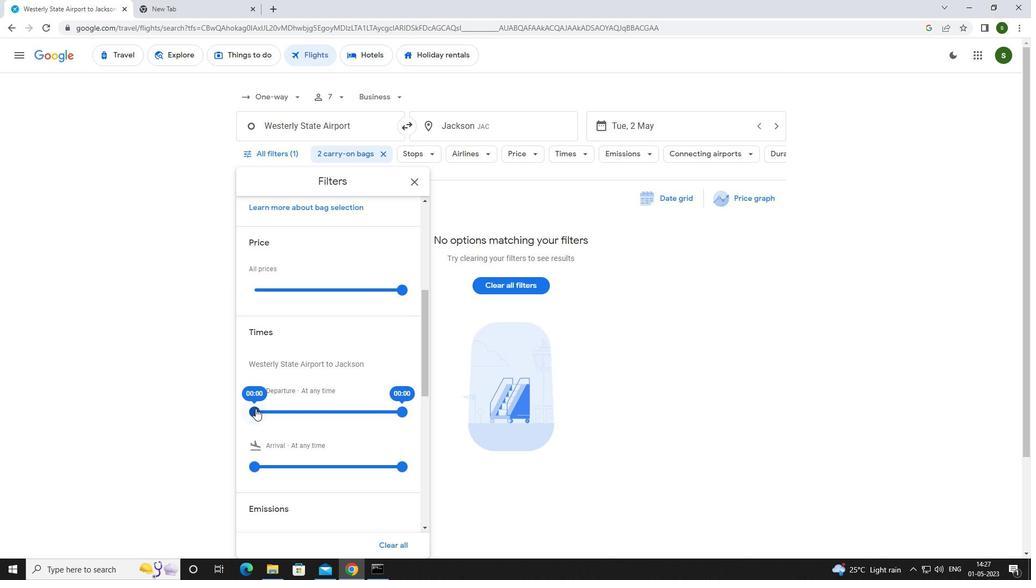 
Action: Mouse moved to (631, 344)
Screenshot: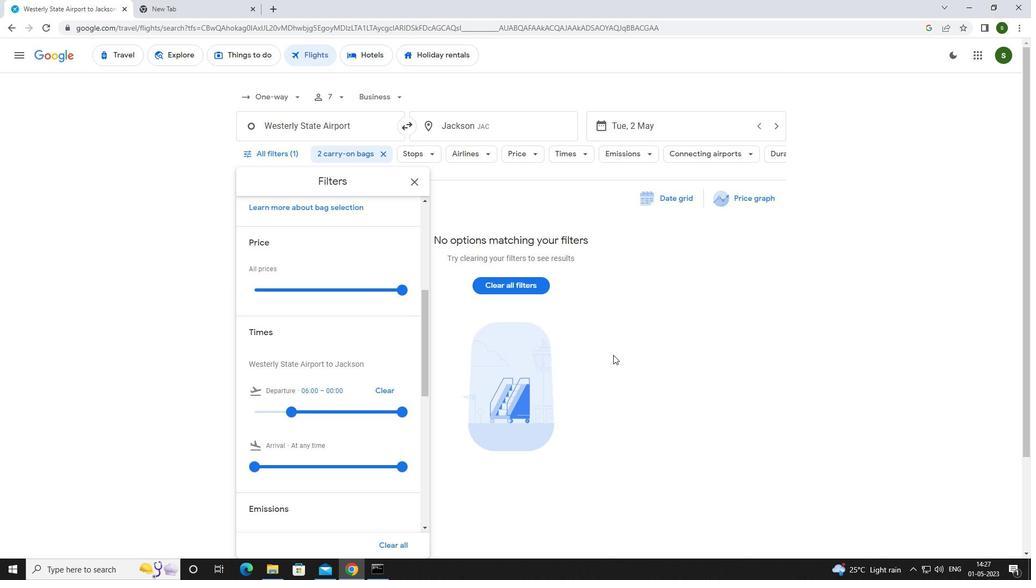 
Action: Mouse pressed left at (631, 344)
Screenshot: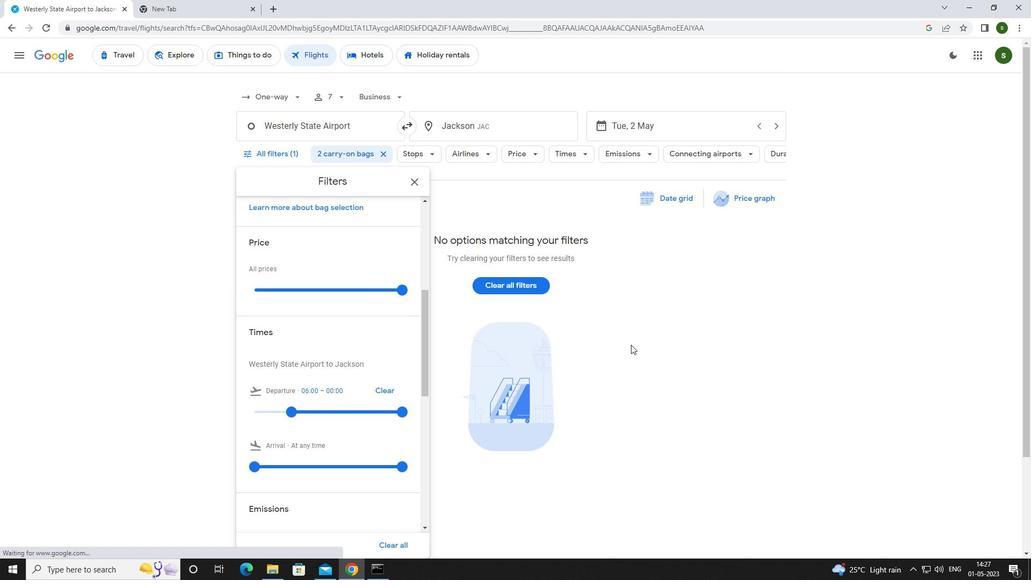 
